 Task: Create a task  Implement a new cloud-based phone system for a company , assign it to team member softage.4@softage.net in the project AgileGuru and update the status of the task to  On Track  , set the priority of the task to Low
Action: Mouse moved to (75, 60)
Screenshot: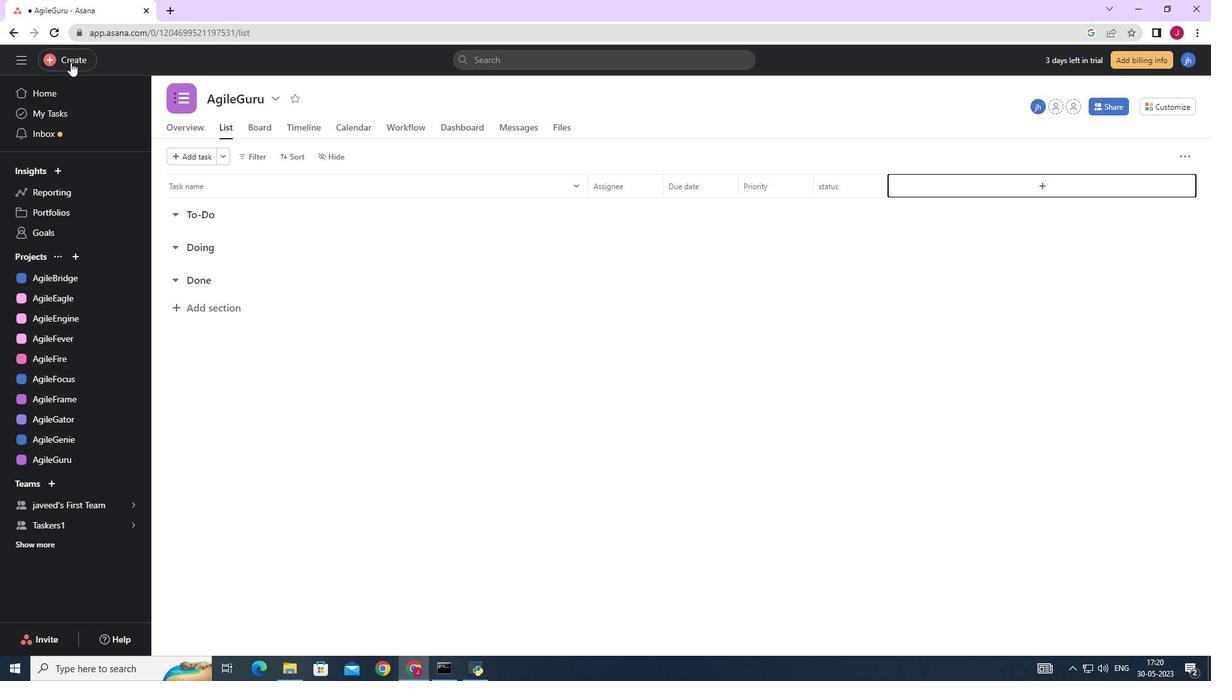 
Action: Mouse pressed left at (75, 60)
Screenshot: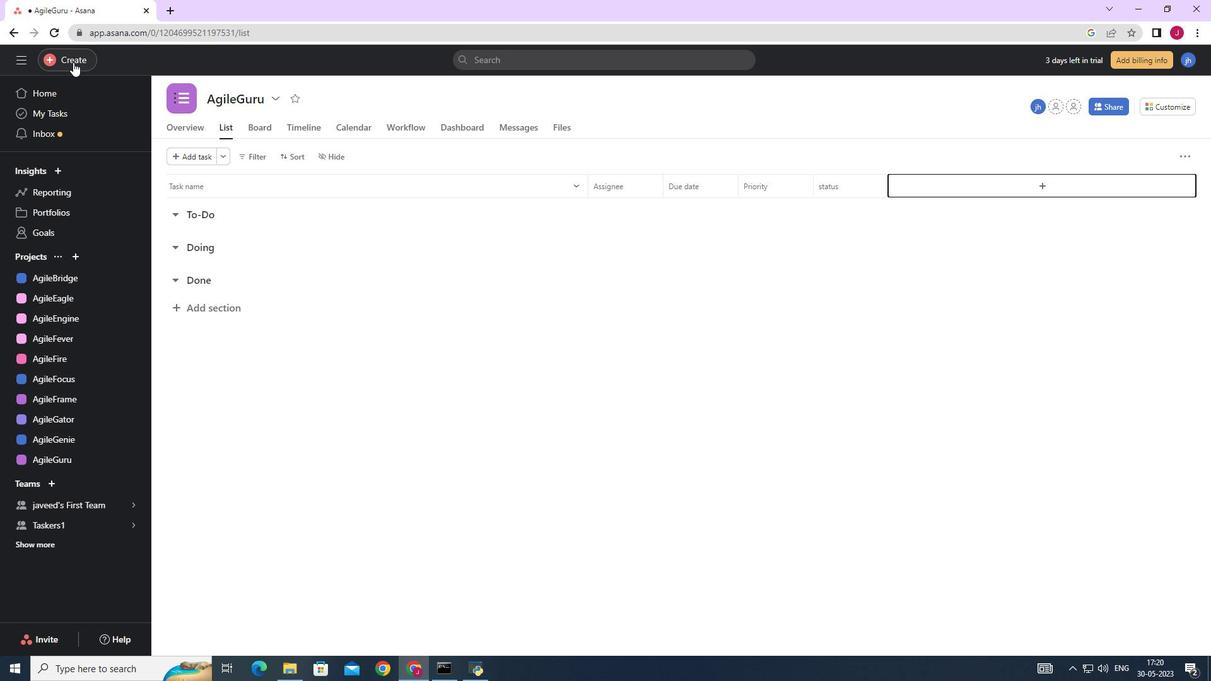 
Action: Mouse moved to (142, 68)
Screenshot: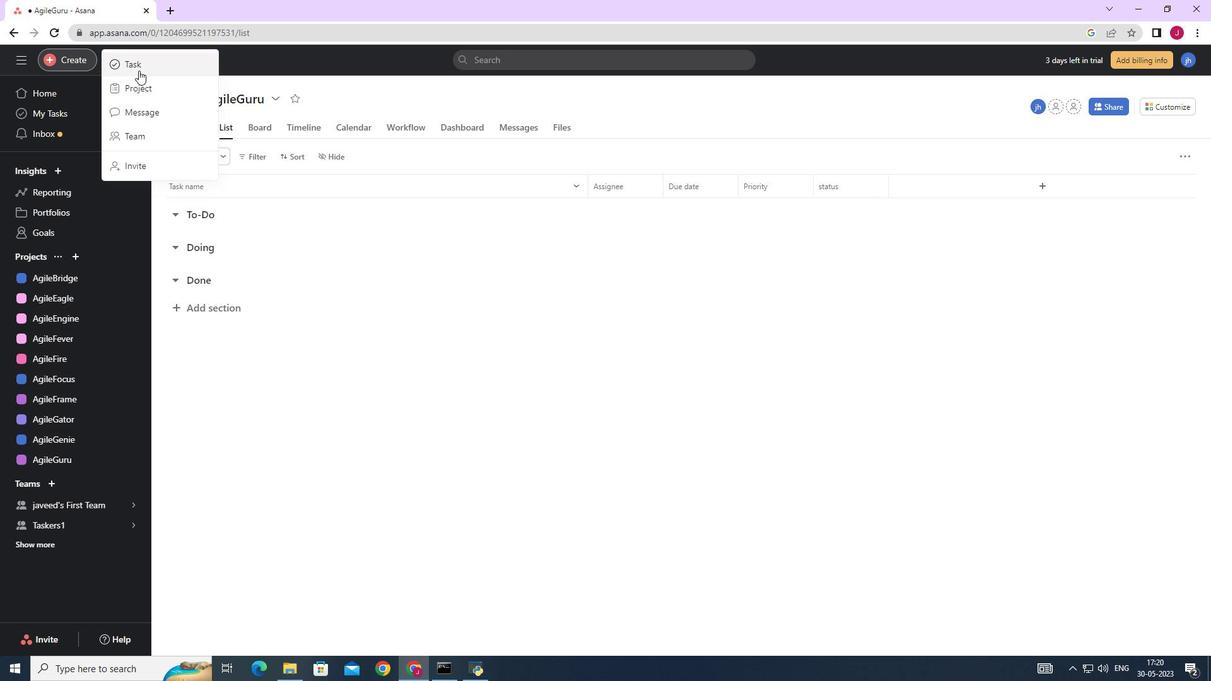 
Action: Mouse pressed left at (142, 68)
Screenshot: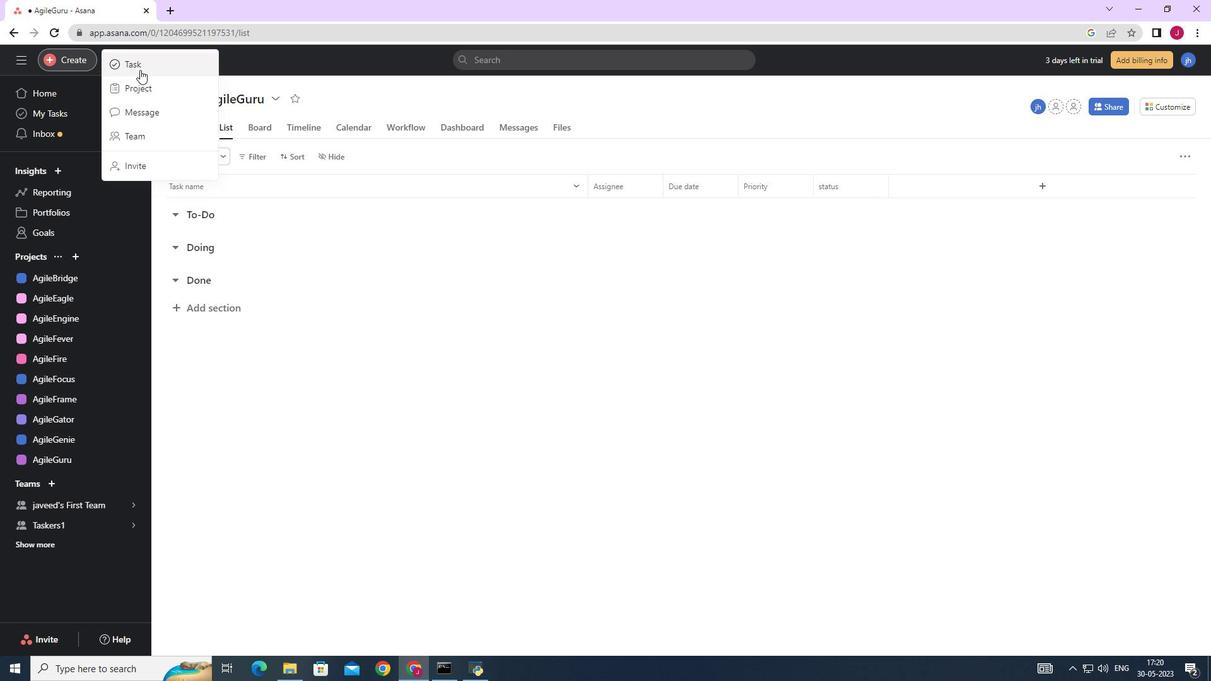 
Action: Mouse moved to (991, 417)
Screenshot: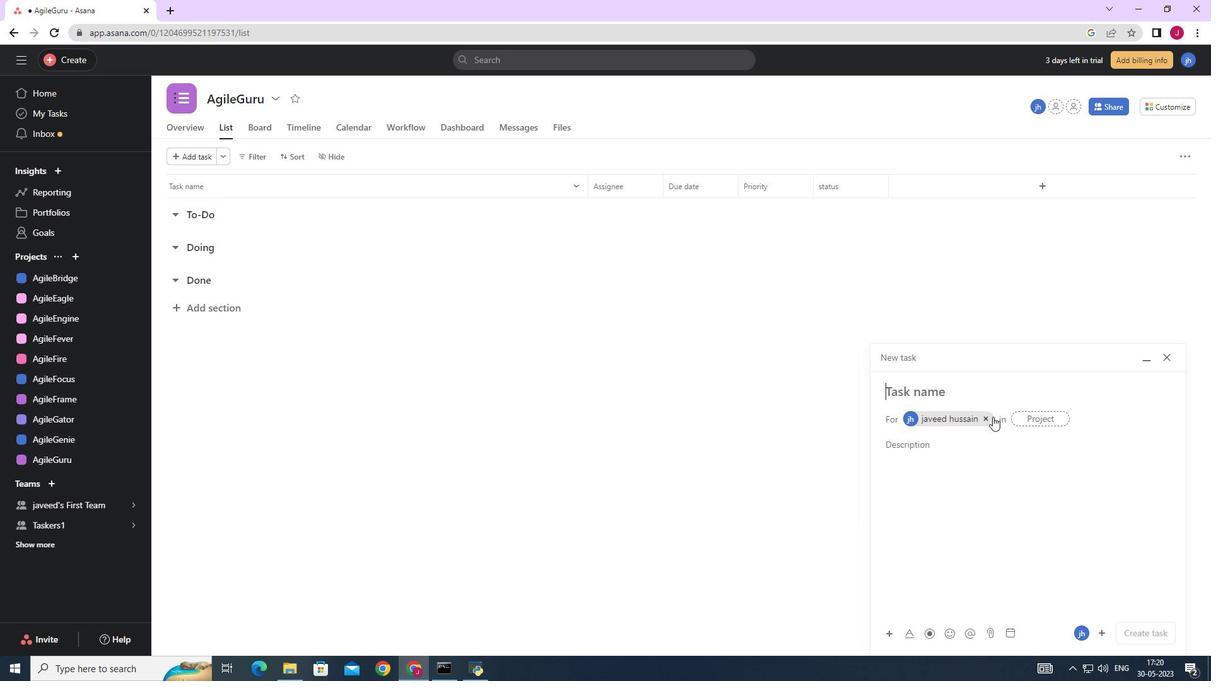 
Action: Mouse pressed left at (991, 417)
Screenshot: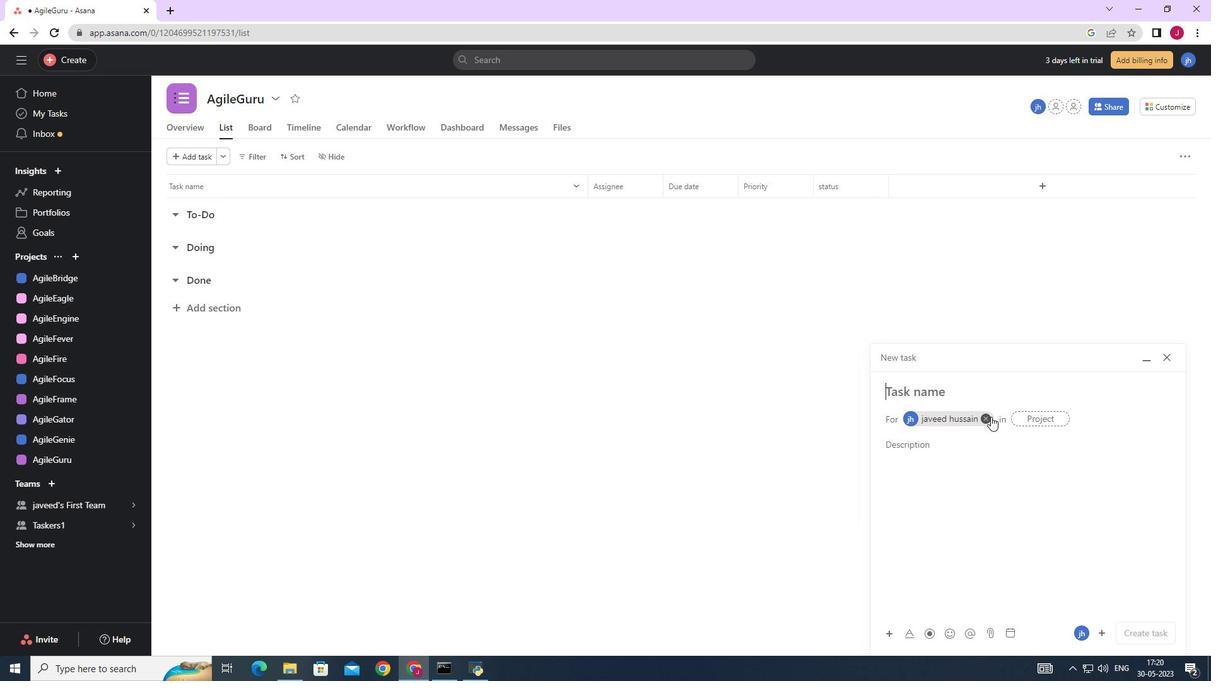 
Action: Mouse moved to (945, 390)
Screenshot: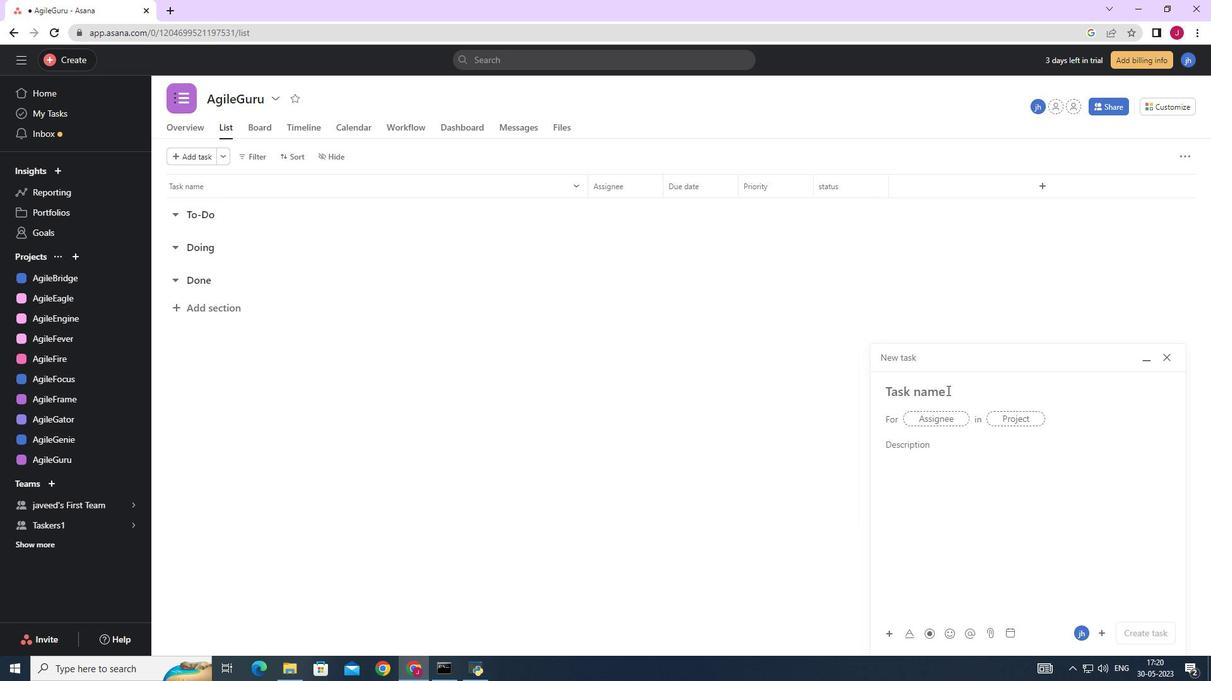 
Action: Mouse pressed left at (945, 390)
Screenshot: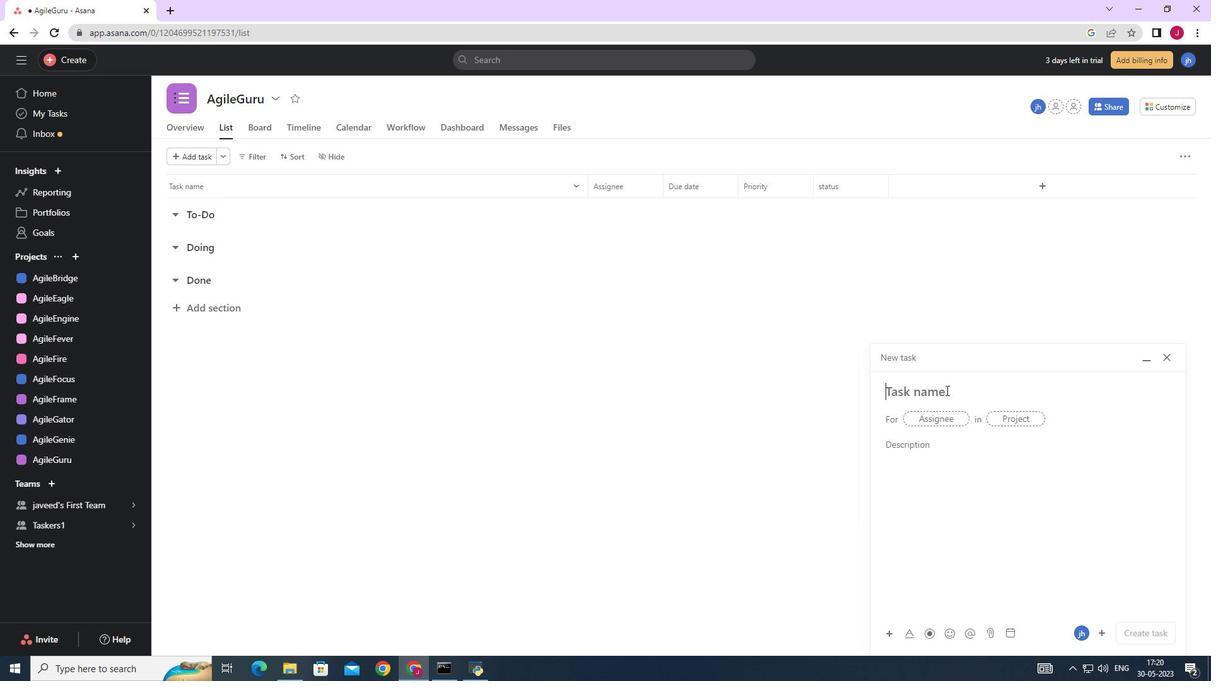 
Action: Key pressed <Key.caps_lock>I<Key.caps_lock>mplement<Key.space>a<Key.space>new<Key.space>cloud-based<Key.space>phonr<Key.backspace>e<Key.space>system<Key.space>for<Key.space>a<Key.space>company
Screenshot: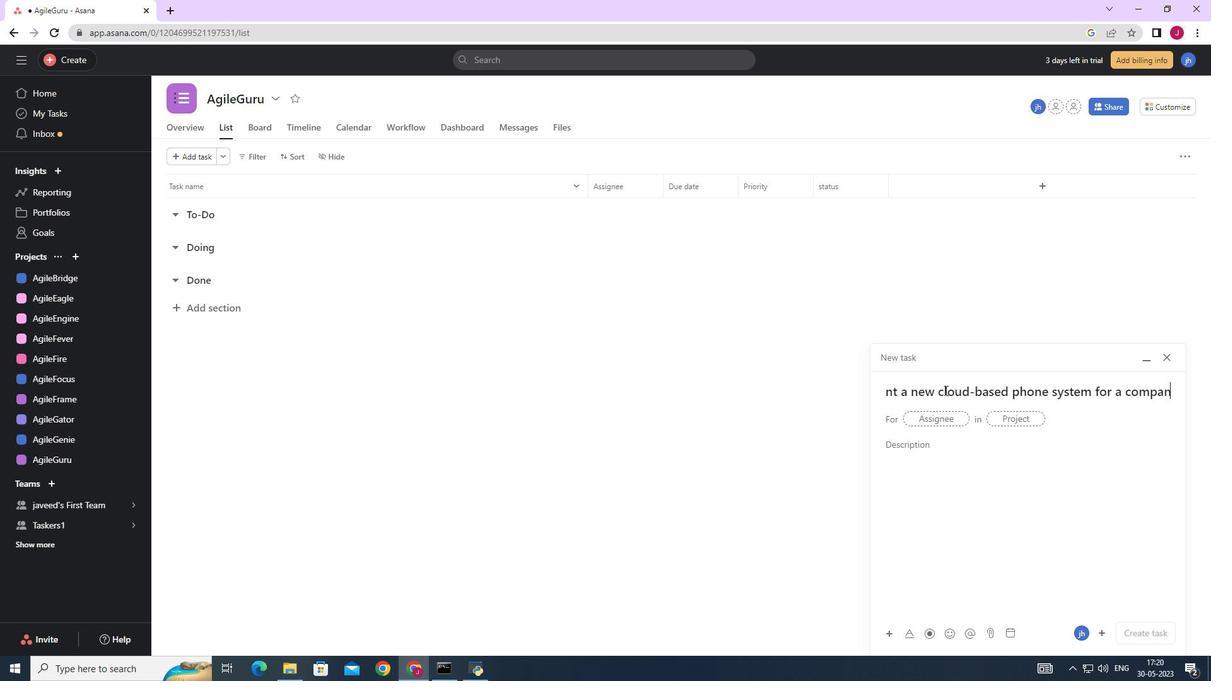 
Action: Mouse moved to (926, 421)
Screenshot: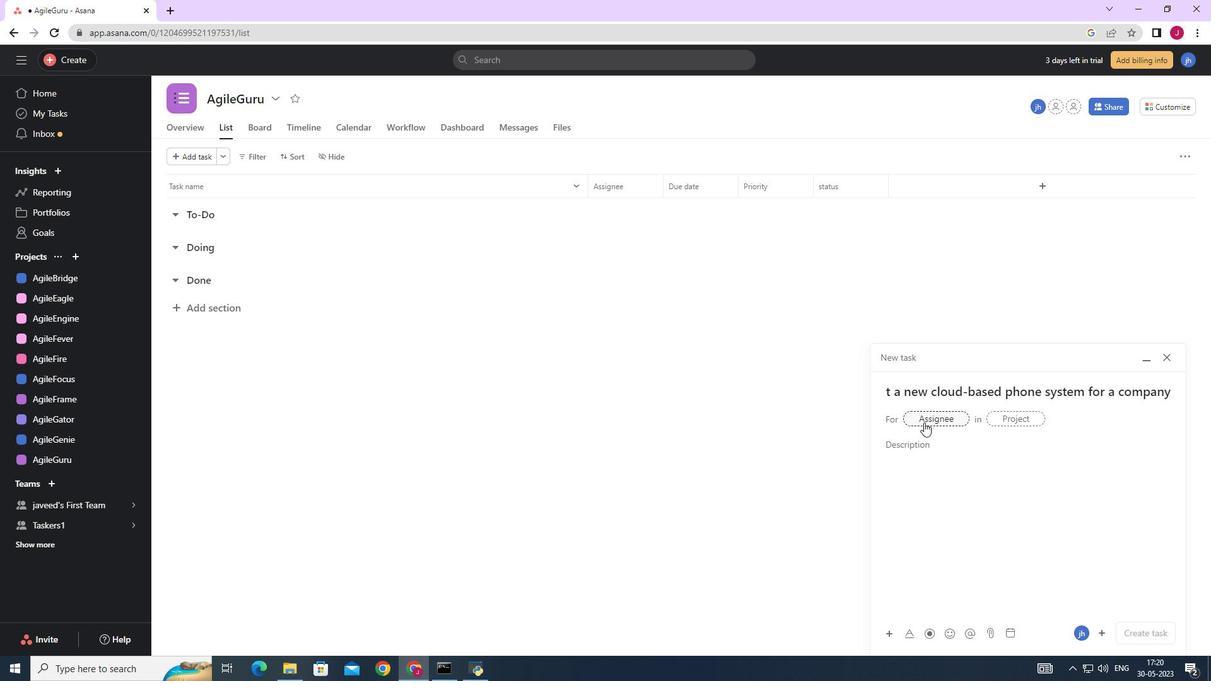 
Action: Mouse pressed left at (926, 421)
Screenshot: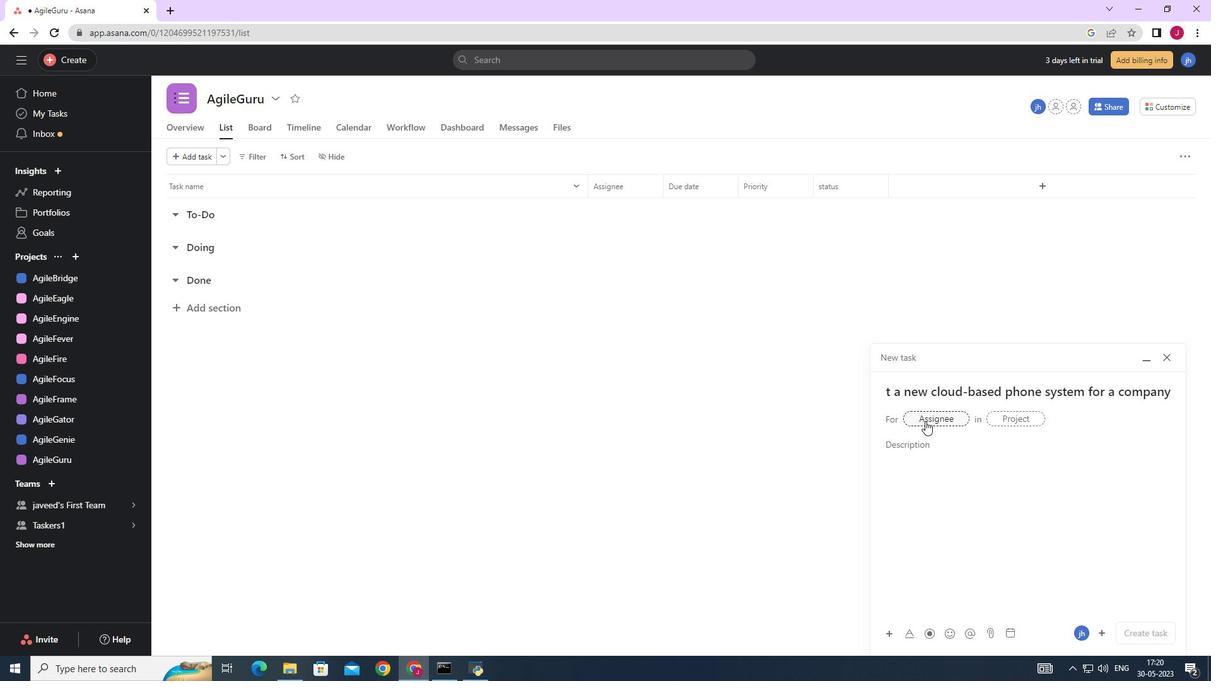 
Action: Mouse moved to (928, 421)
Screenshot: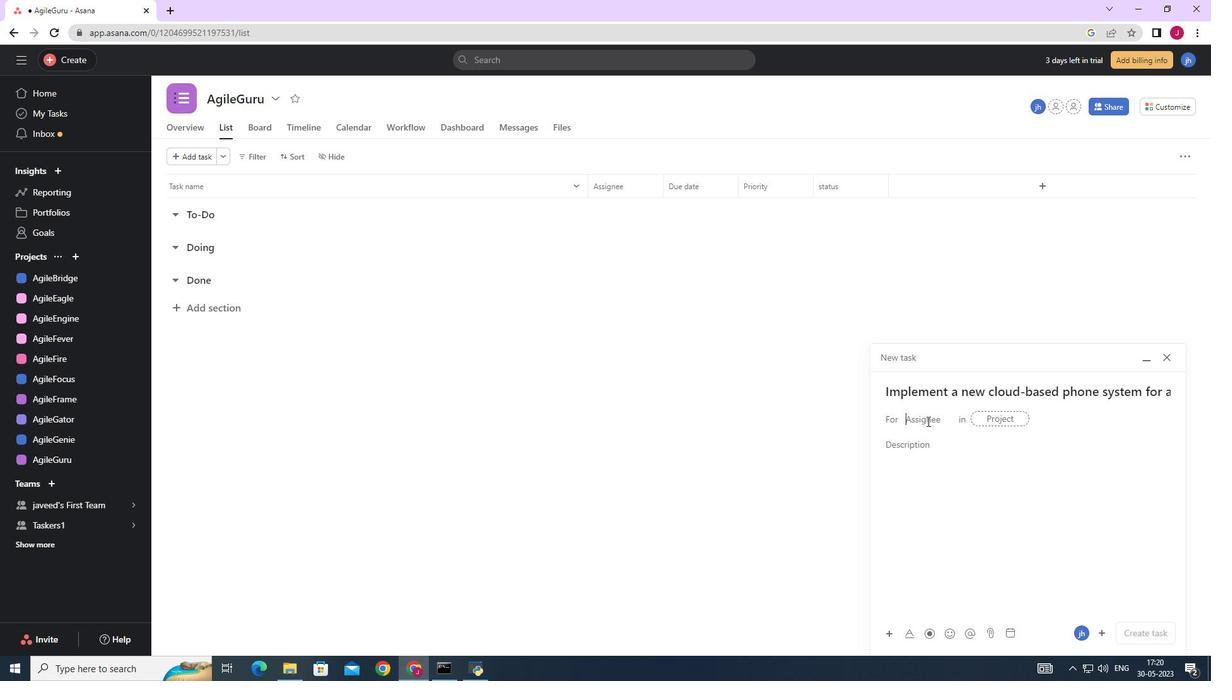 
Action: Key pressed softage.4
Screenshot: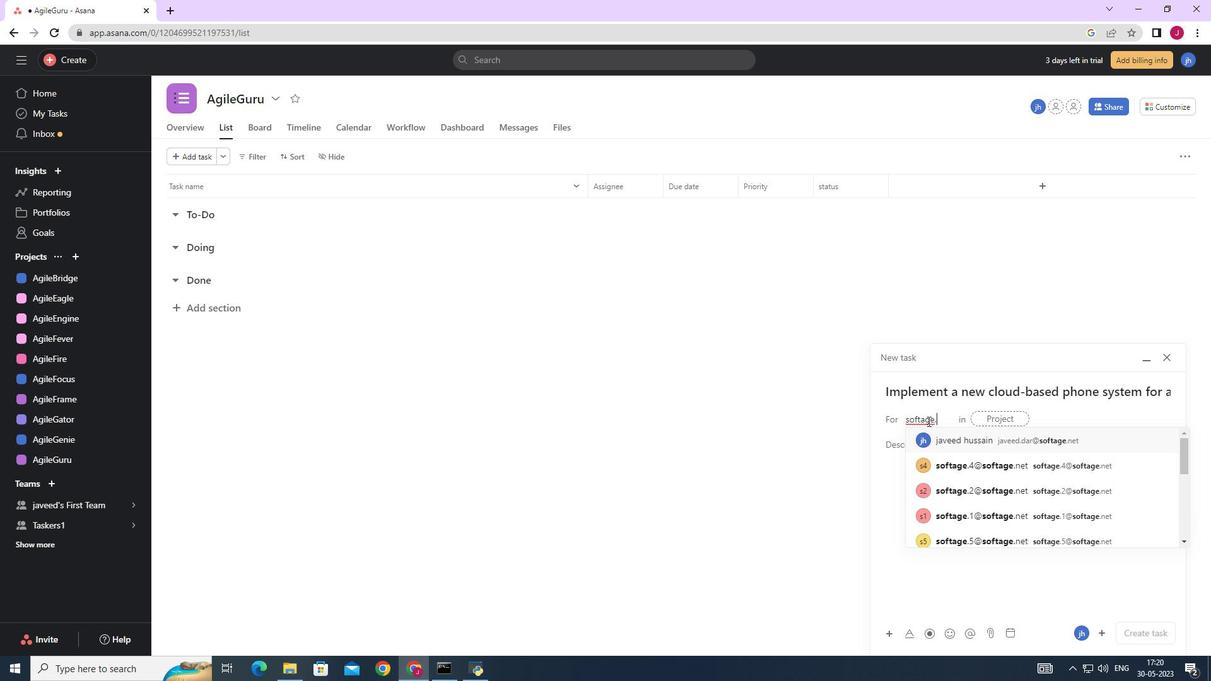 
Action: Mouse moved to (976, 443)
Screenshot: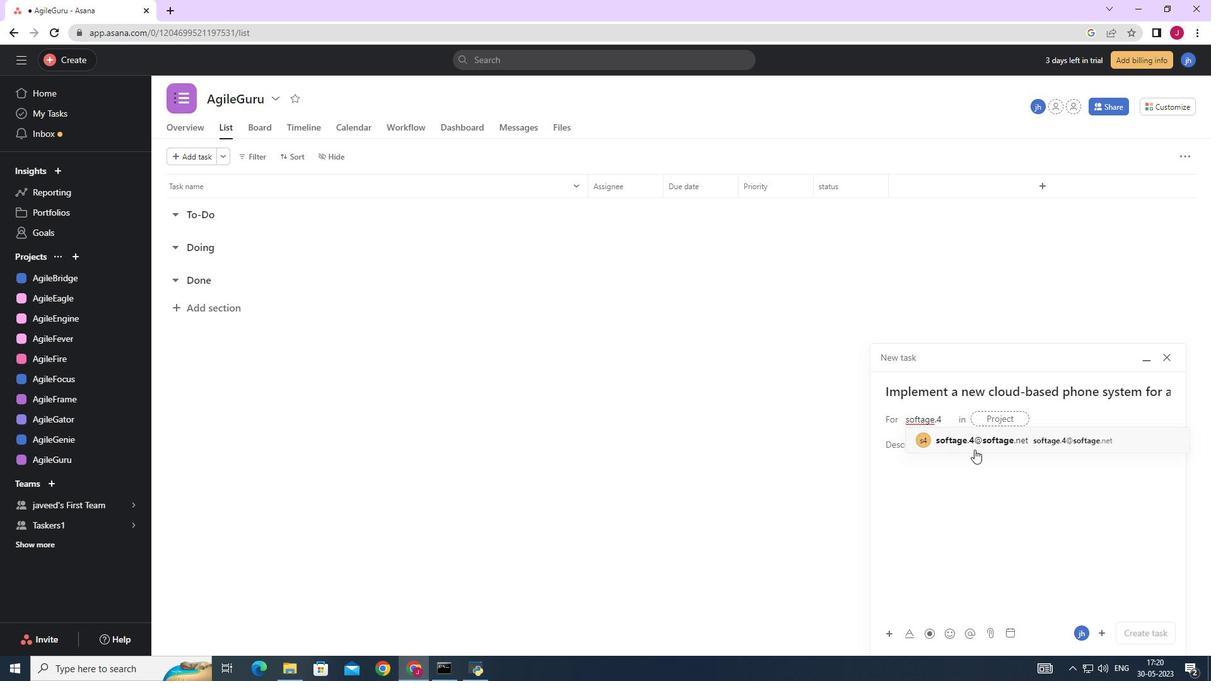 
Action: Mouse pressed left at (976, 443)
Screenshot: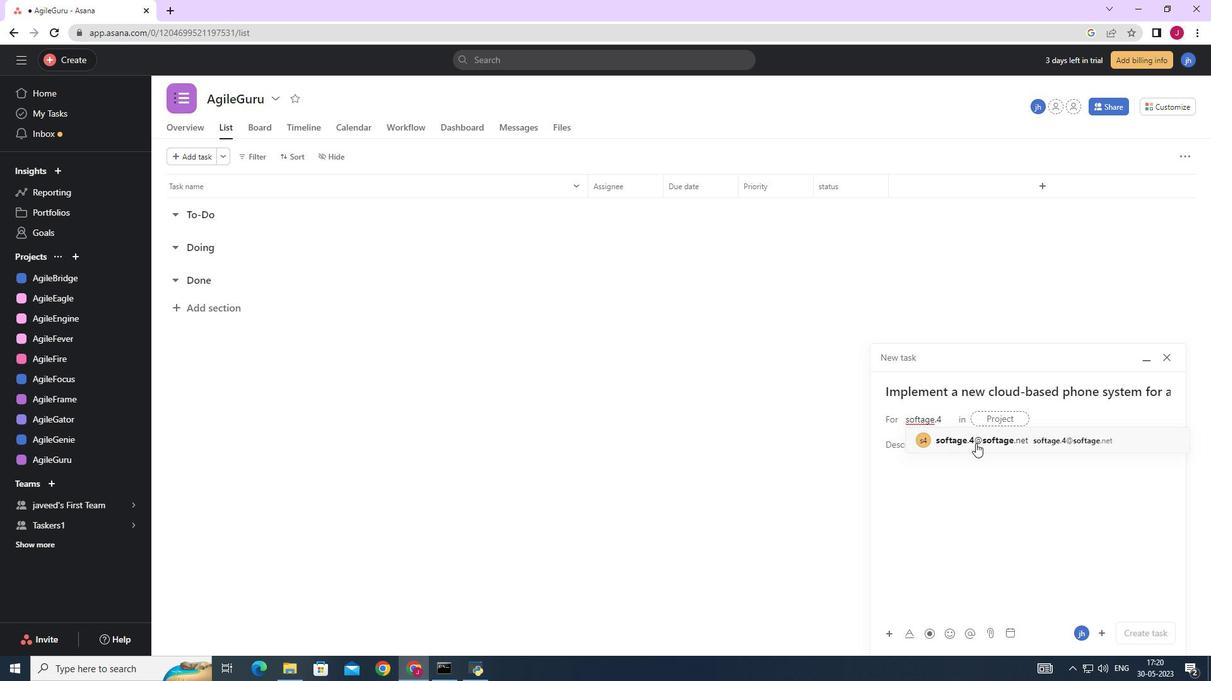 
Action: Mouse moved to (1058, 419)
Screenshot: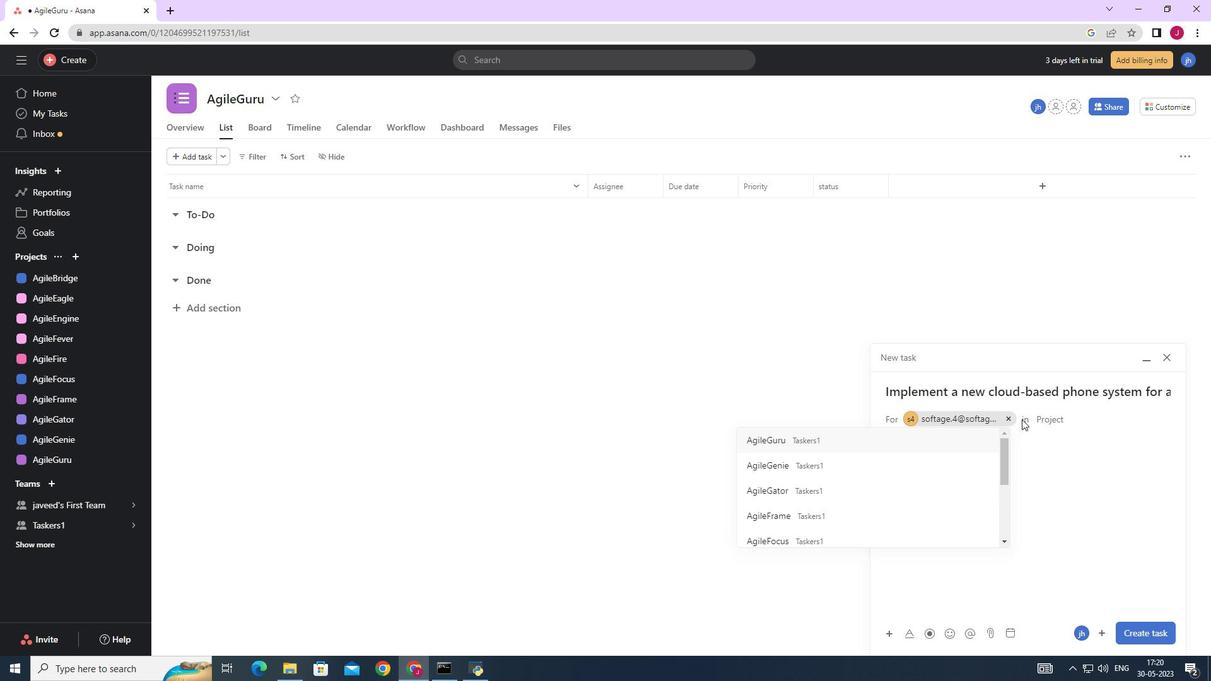 
Action: Mouse pressed left at (1058, 419)
Screenshot: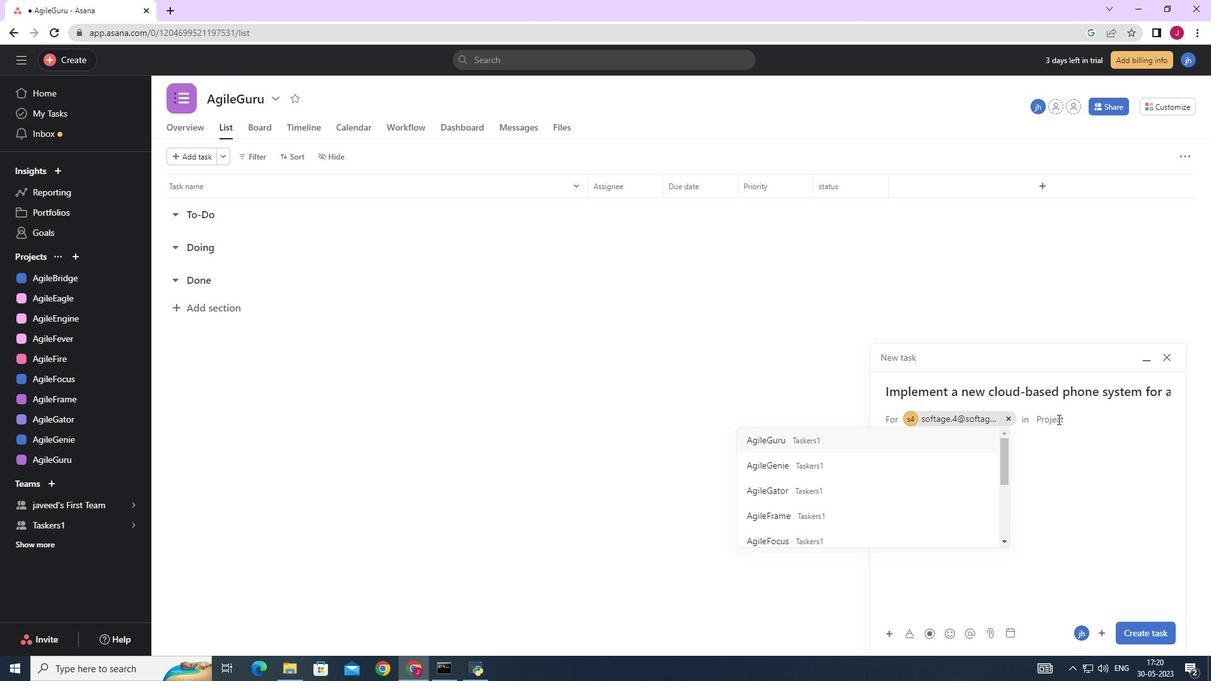 
Action: Mouse moved to (820, 439)
Screenshot: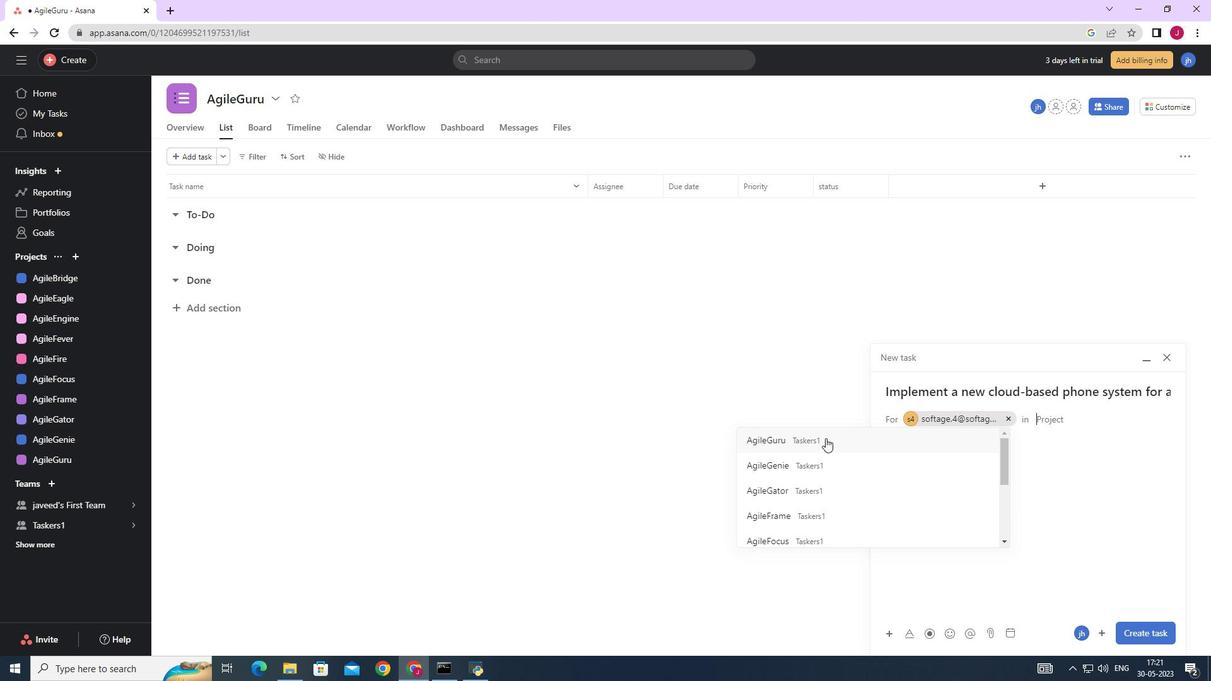
Action: Mouse pressed left at (820, 439)
Screenshot: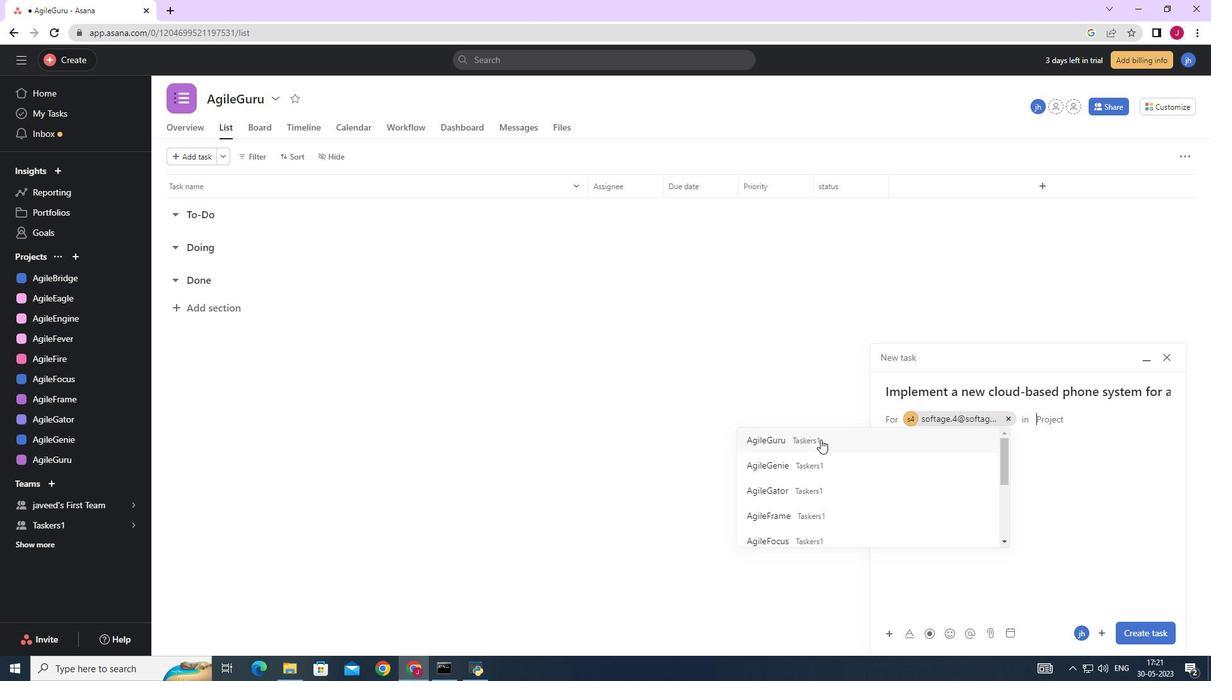 
Action: Mouse moved to (942, 450)
Screenshot: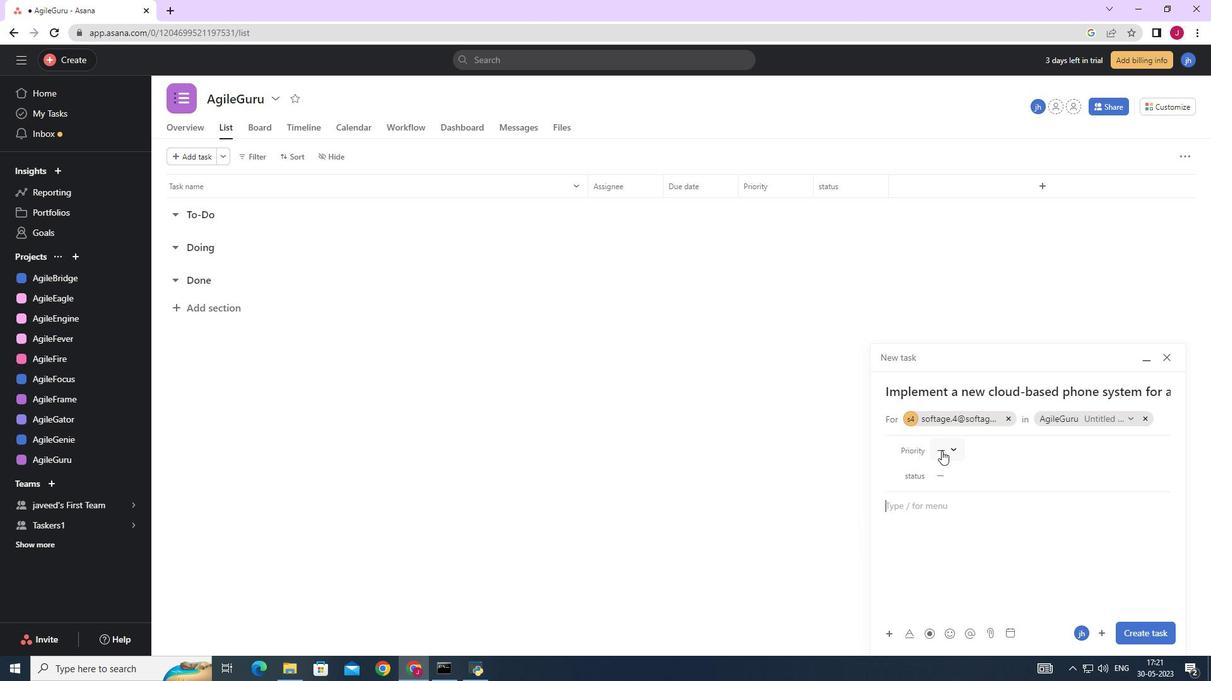 
Action: Mouse pressed left at (942, 450)
Screenshot: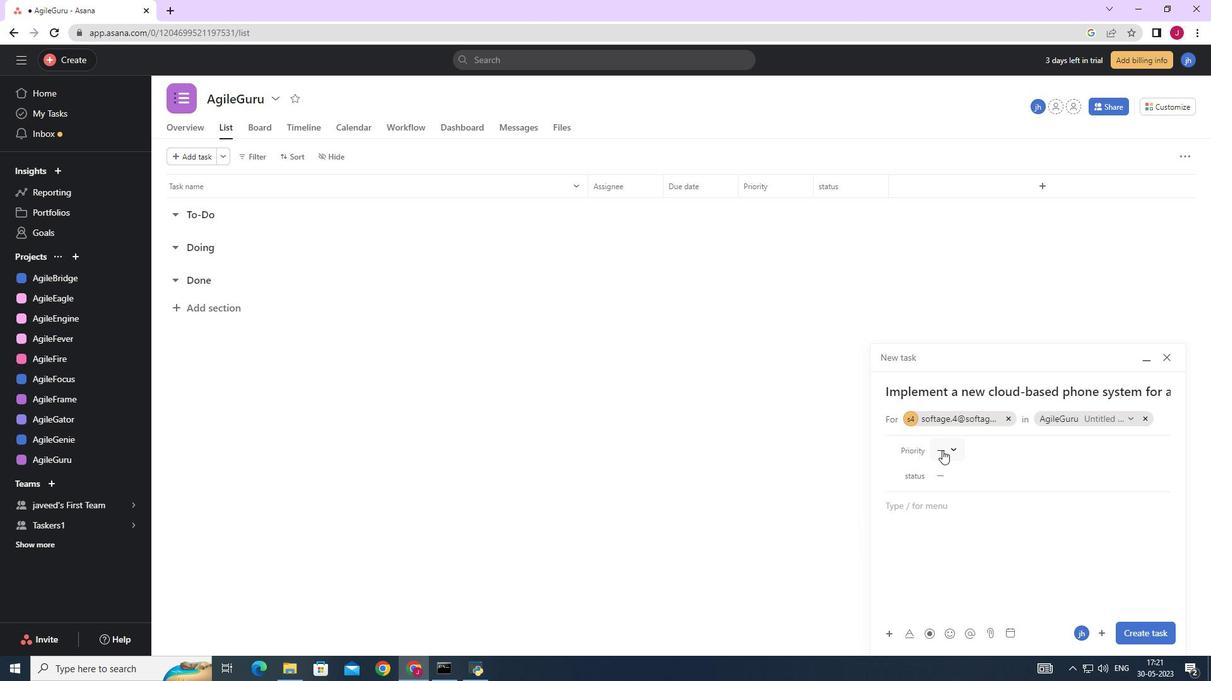 
Action: Mouse moved to (967, 538)
Screenshot: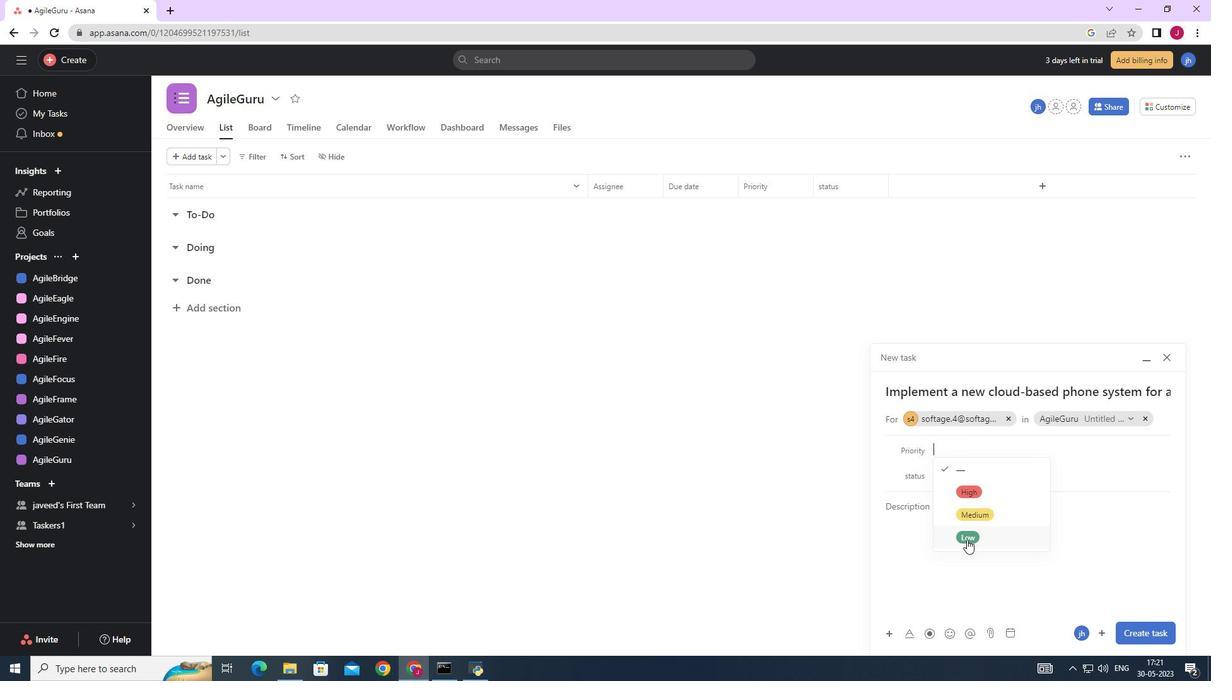 
Action: Mouse pressed left at (967, 538)
Screenshot: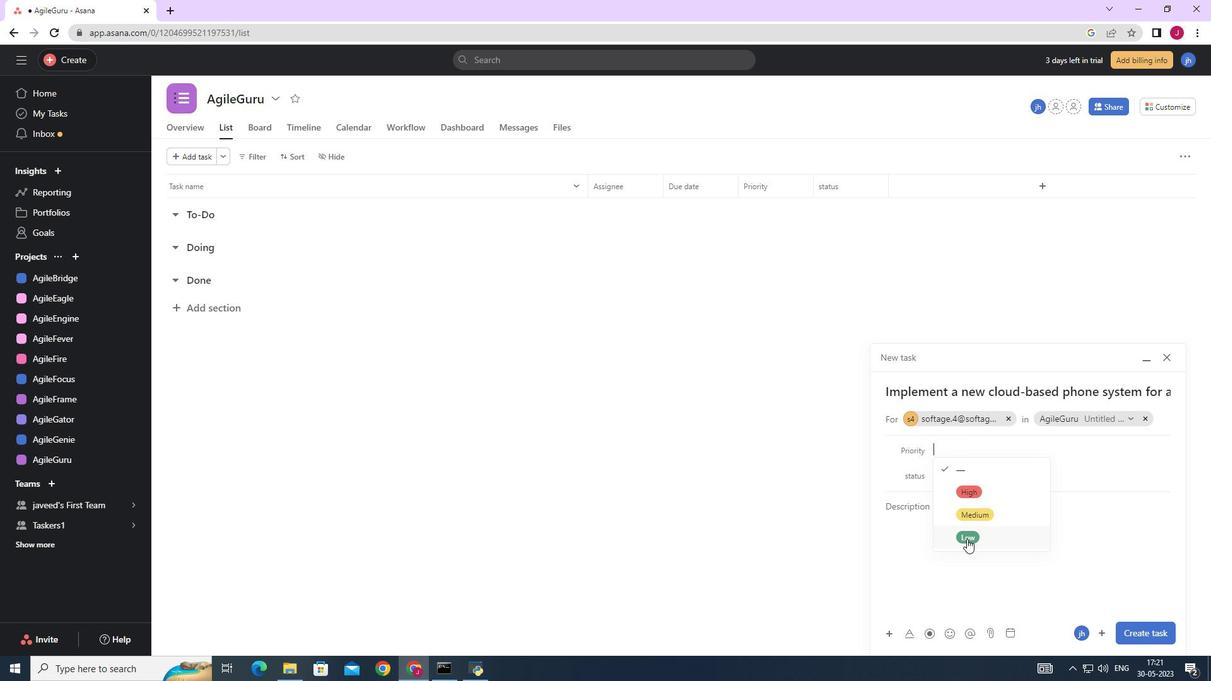 
Action: Mouse moved to (953, 476)
Screenshot: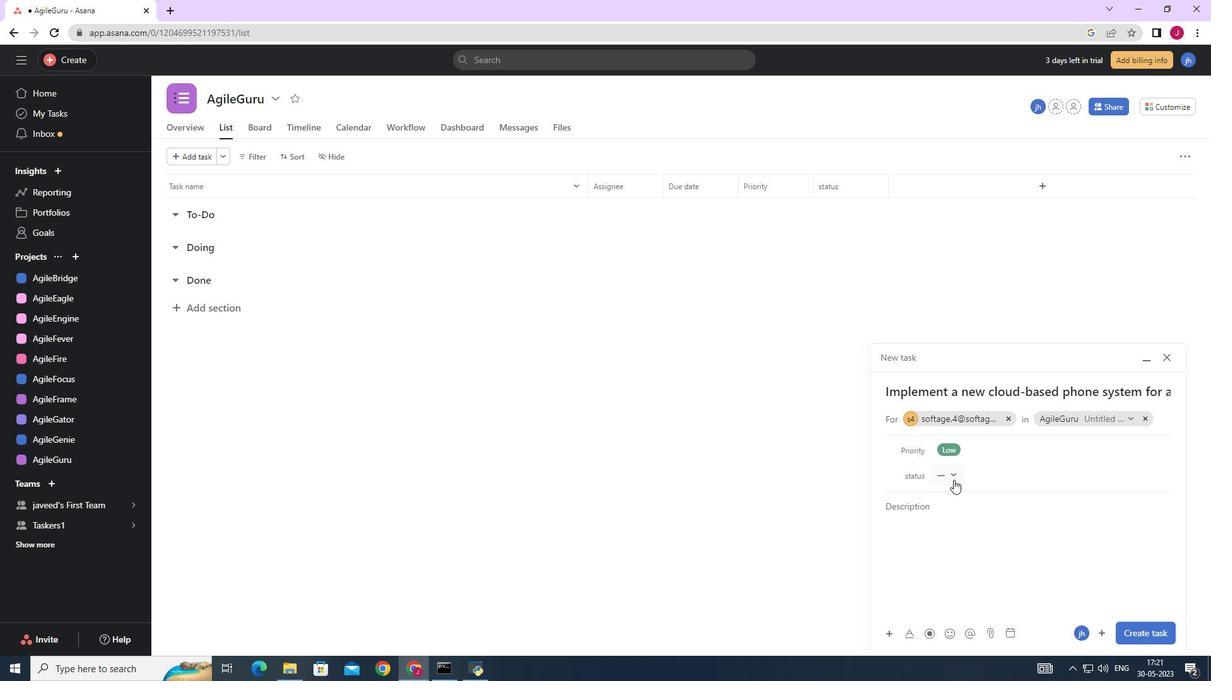 
Action: Mouse pressed left at (953, 476)
Screenshot: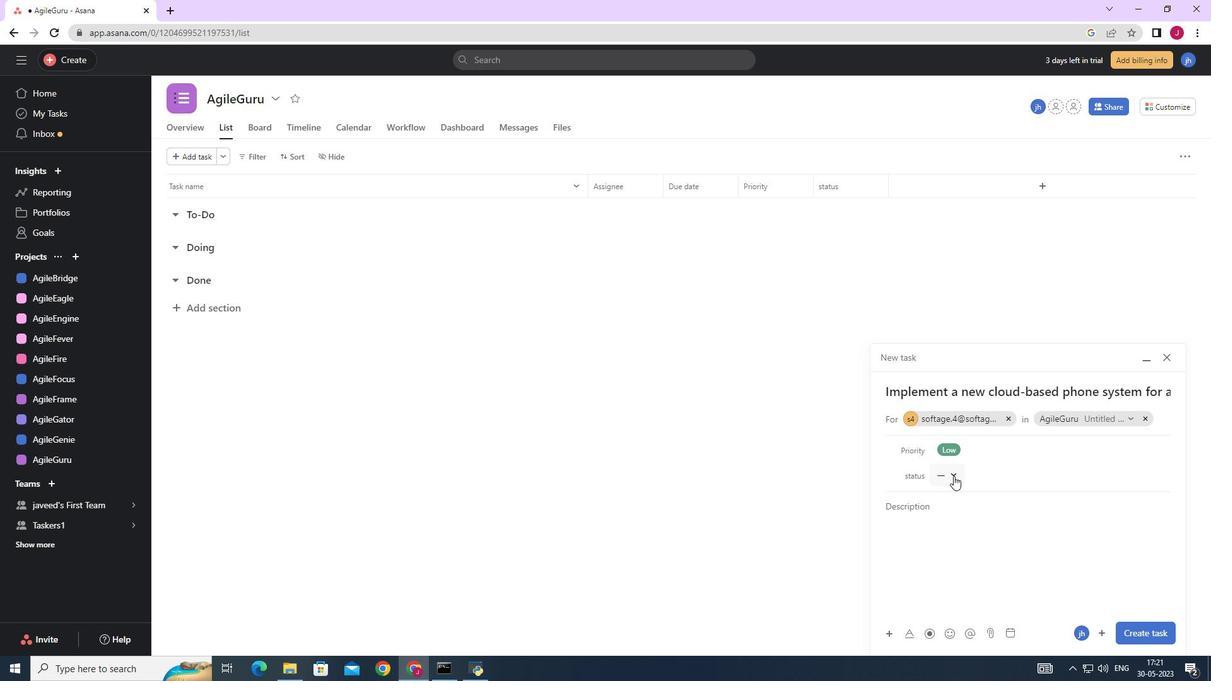 
Action: Mouse moved to (979, 516)
Screenshot: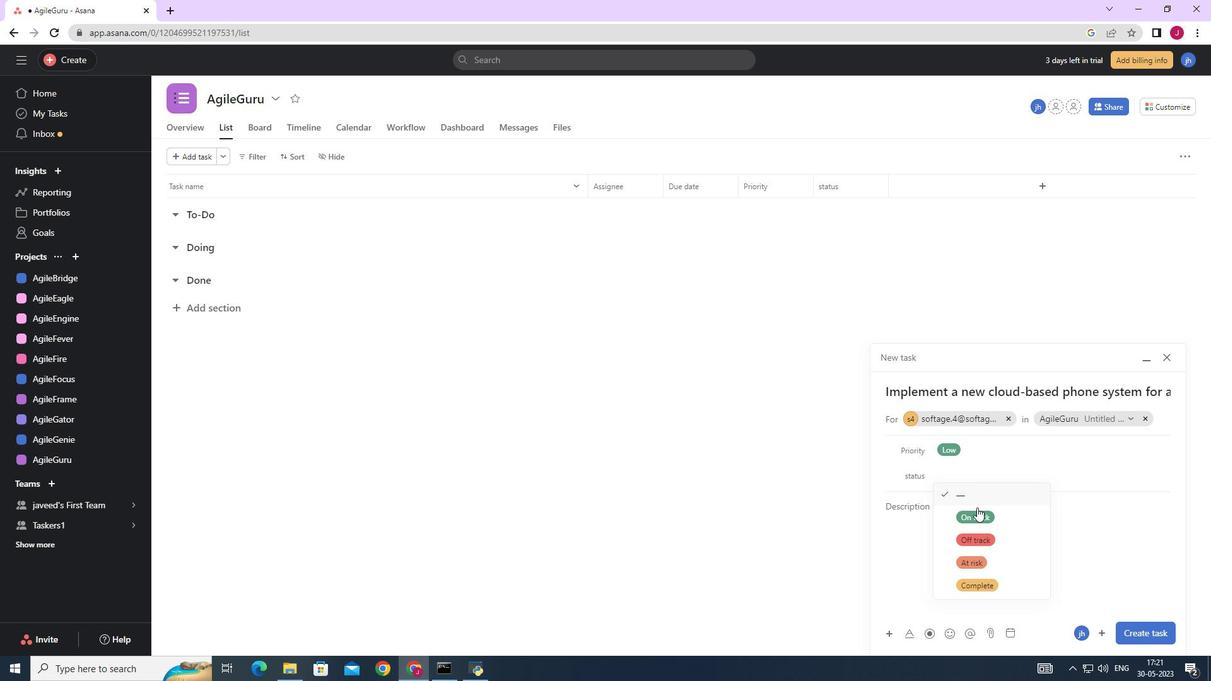 
Action: Mouse pressed left at (979, 516)
Screenshot: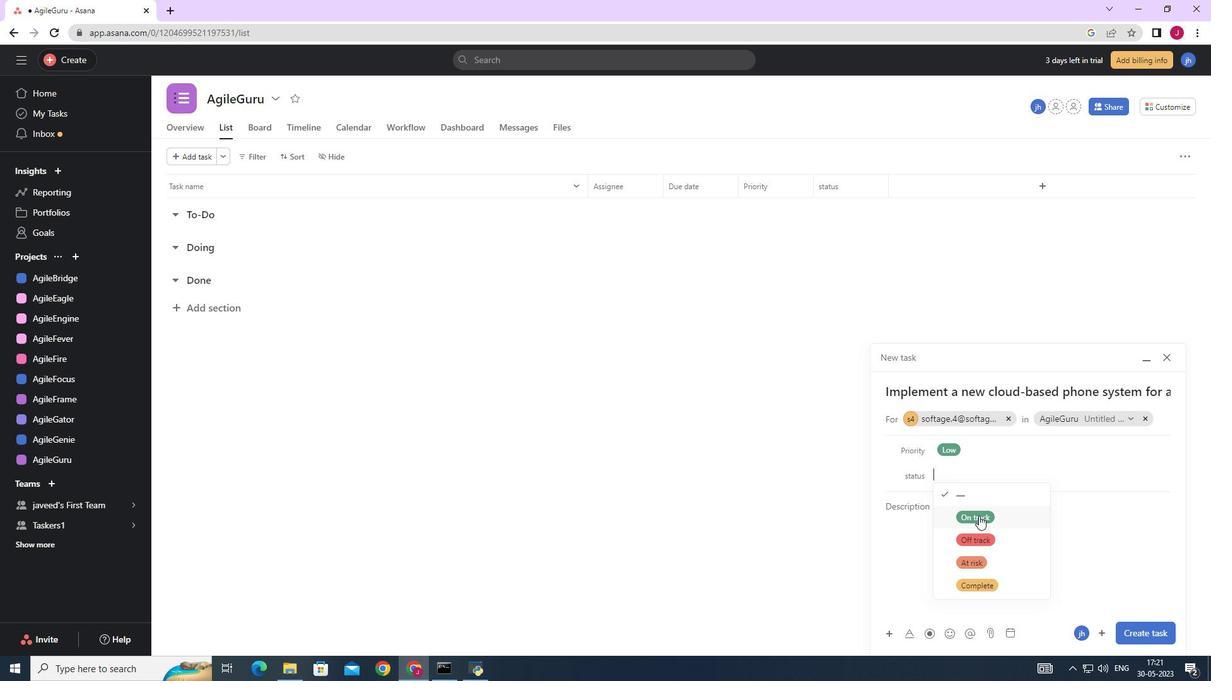 
Action: Mouse moved to (1133, 634)
Screenshot: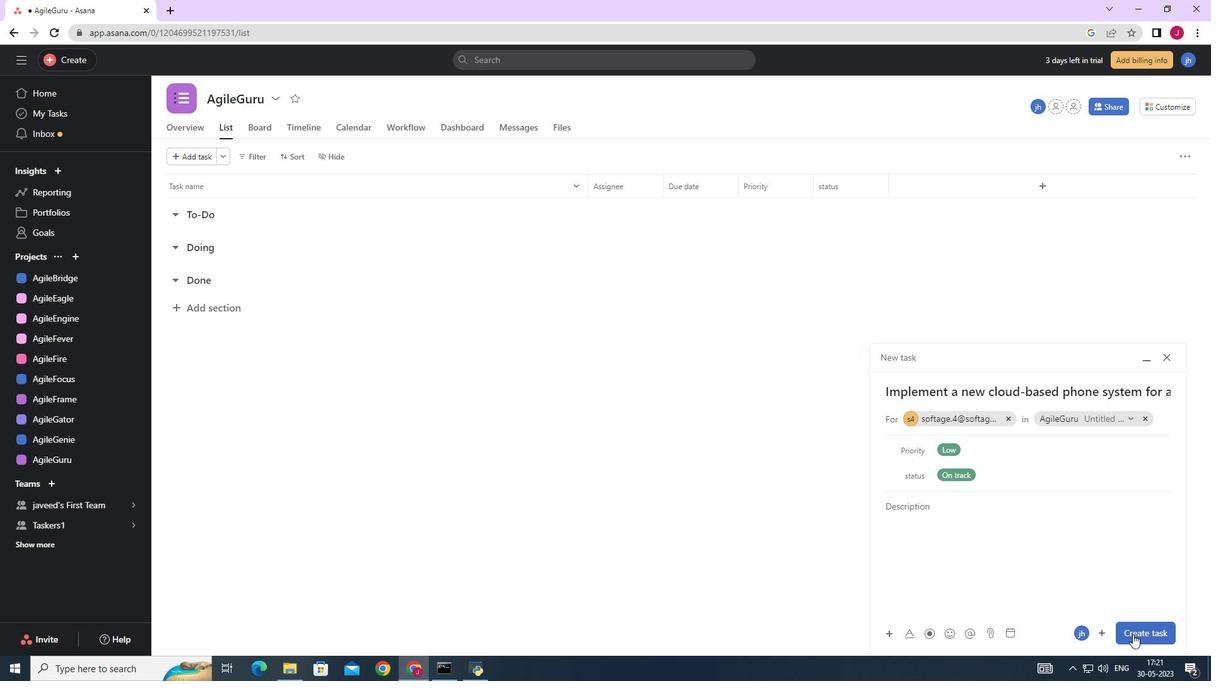 
Action: Mouse pressed left at (1133, 634)
Screenshot: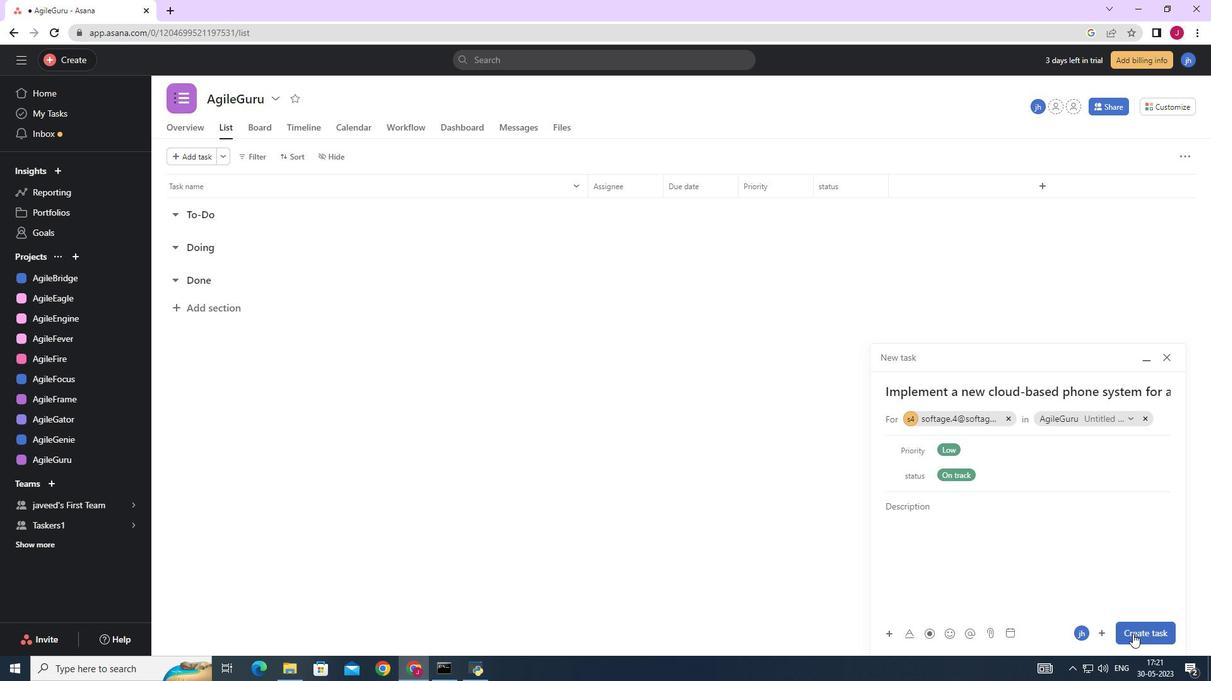 
Action: Mouse moved to (842, 517)
Screenshot: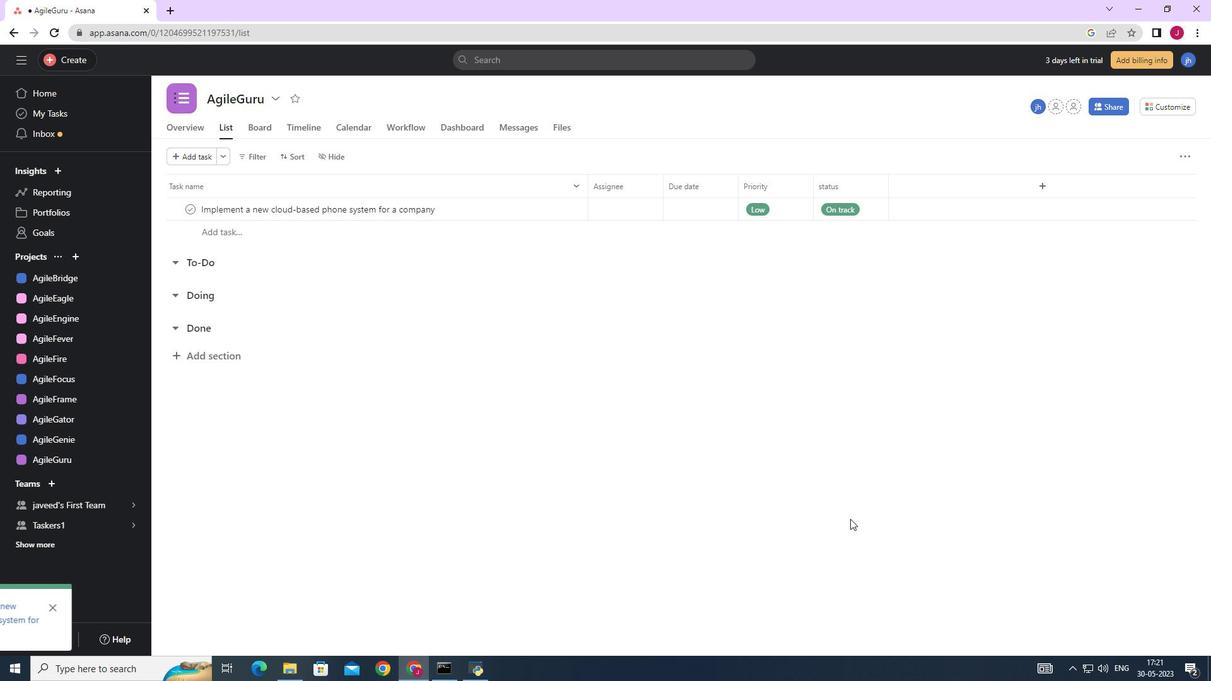 
